 Task: Add Three Wishes Unsweetened, Grain Free Cereal to the cart.
Action: Mouse moved to (769, 281)
Screenshot: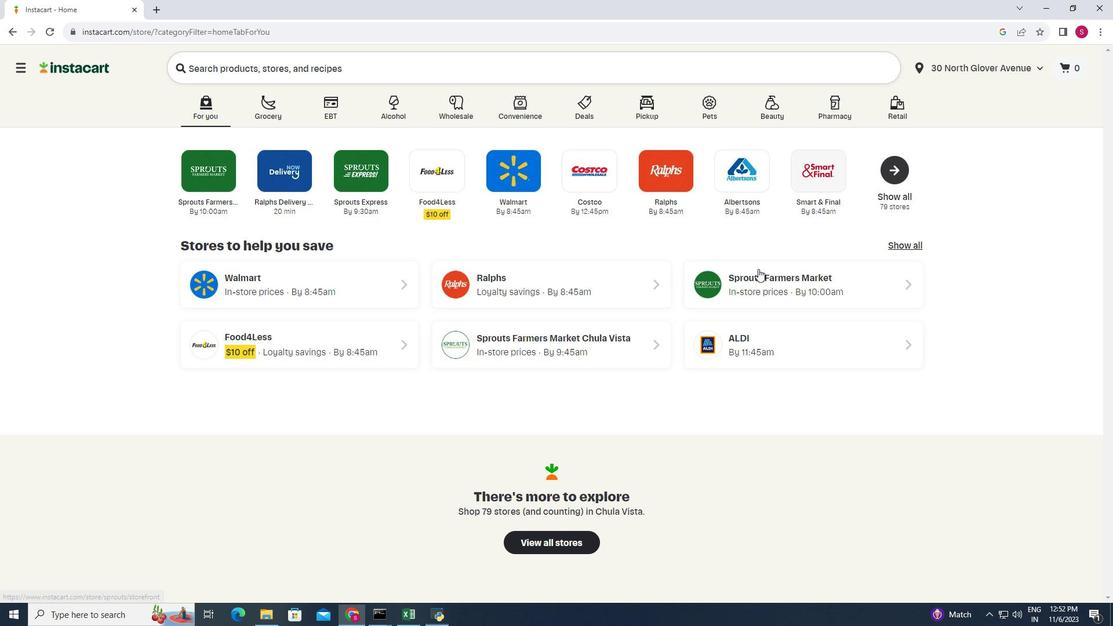 
Action: Mouse pressed left at (769, 281)
Screenshot: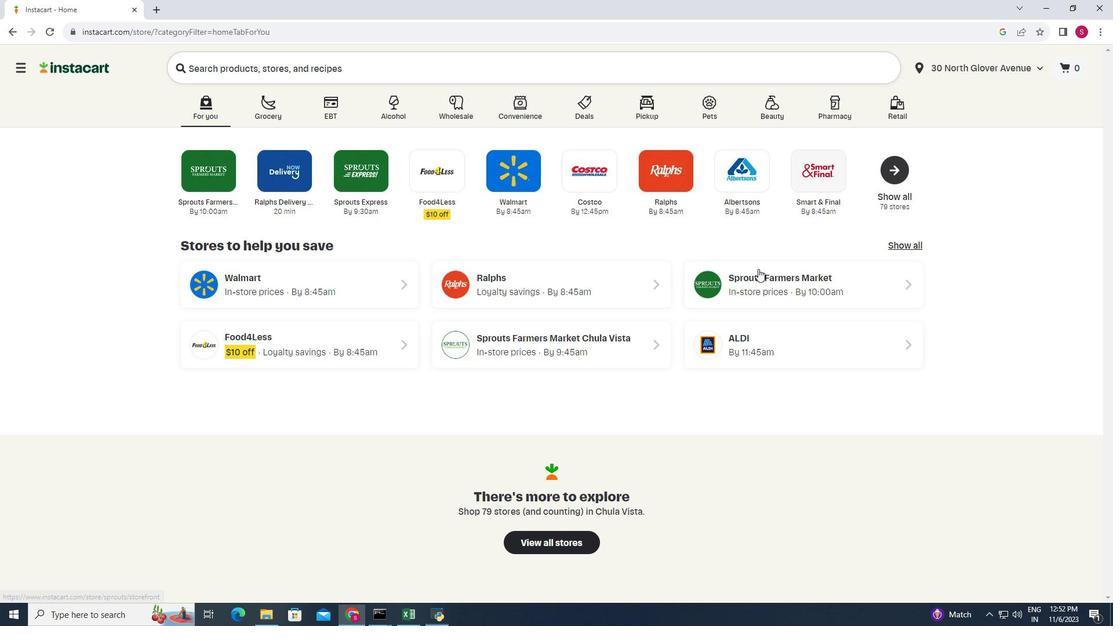 
Action: Mouse moved to (73, 401)
Screenshot: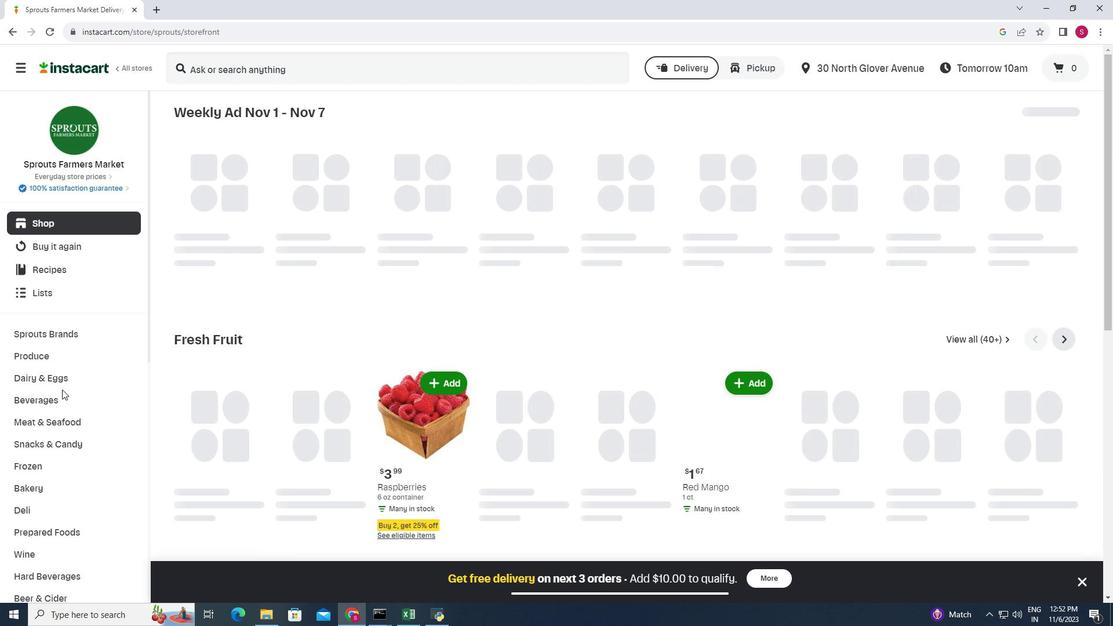 
Action: Mouse scrolled (73, 400) with delta (0, 0)
Screenshot: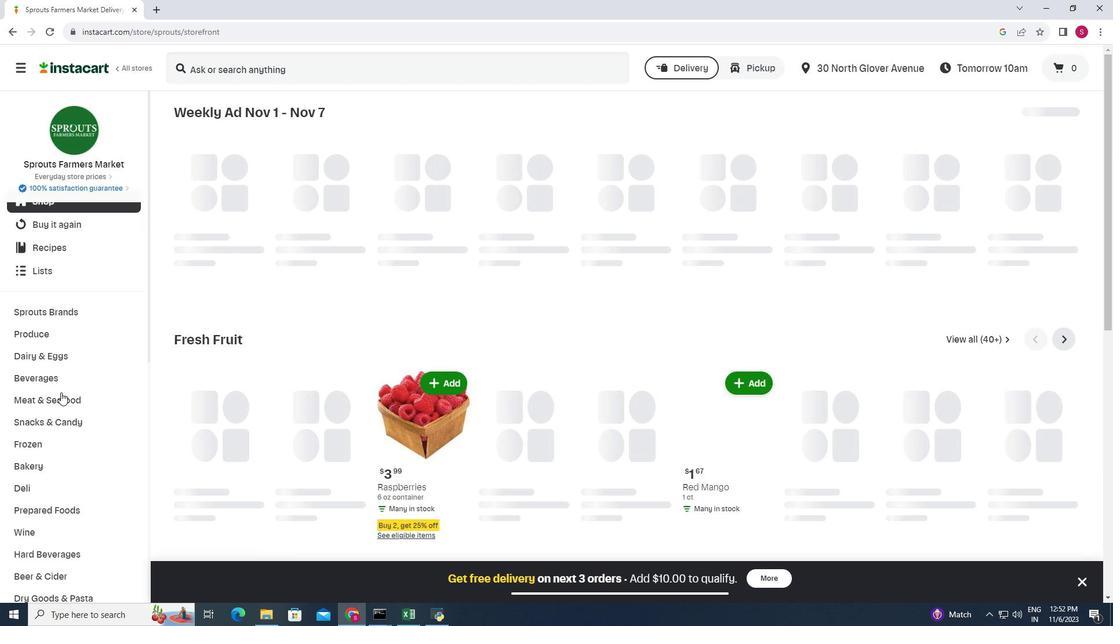 
Action: Mouse moved to (73, 401)
Screenshot: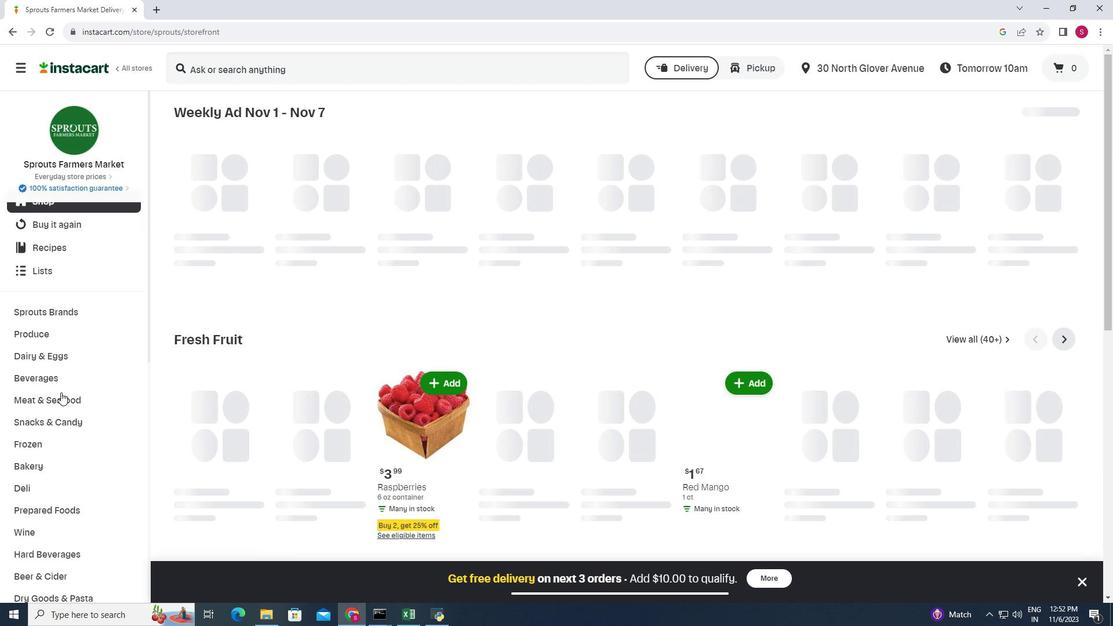 
Action: Mouse scrolled (73, 401) with delta (0, 0)
Screenshot: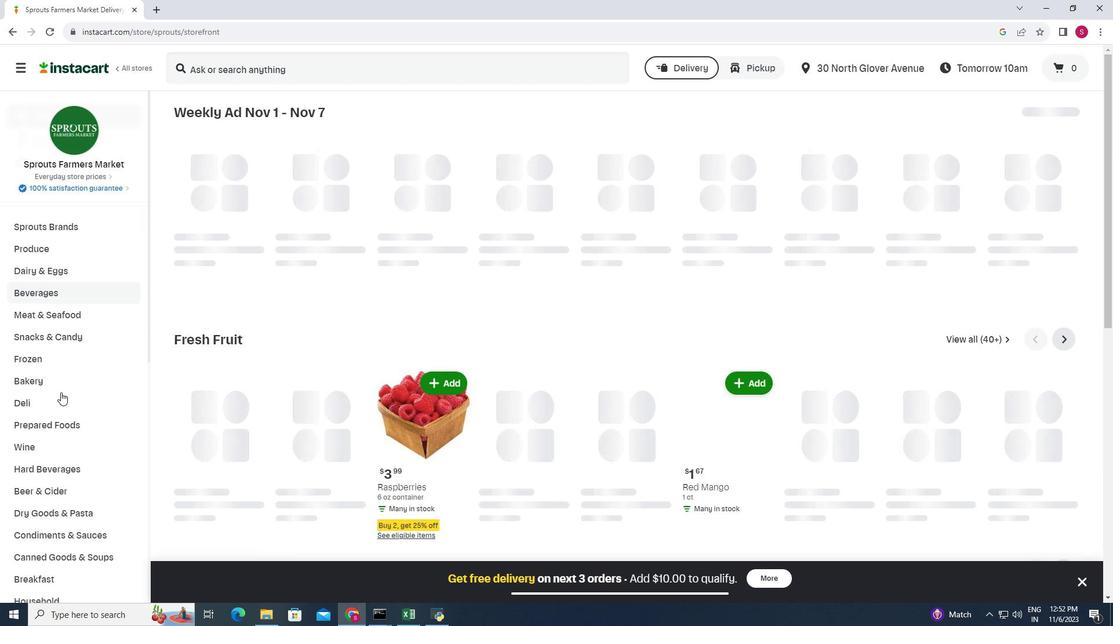 
Action: Mouse moved to (72, 404)
Screenshot: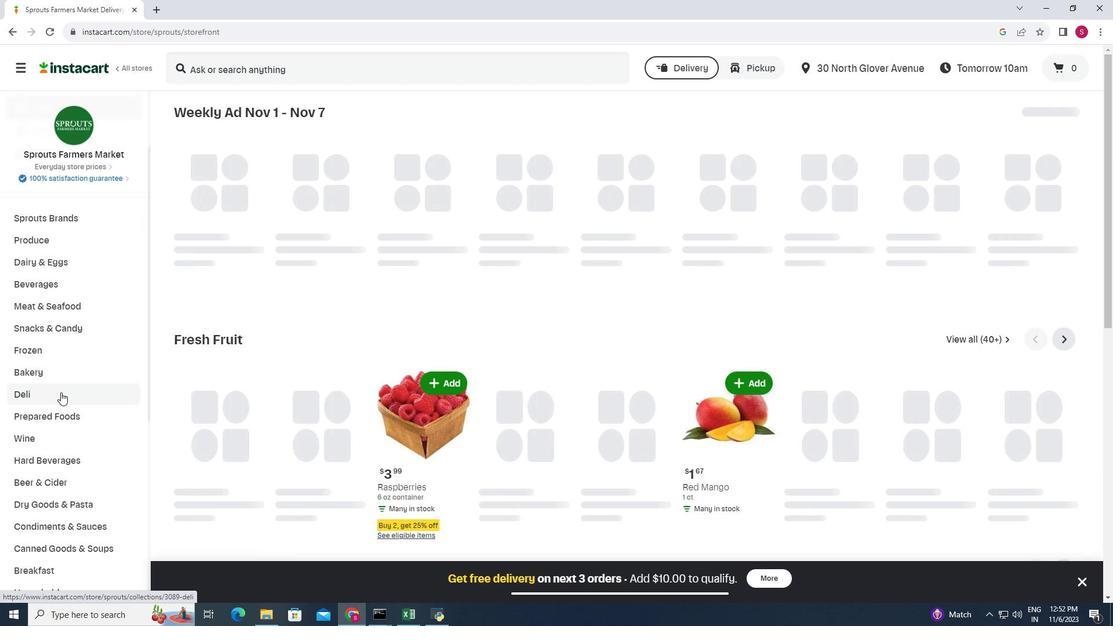 
Action: Mouse scrolled (72, 403) with delta (0, 0)
Screenshot: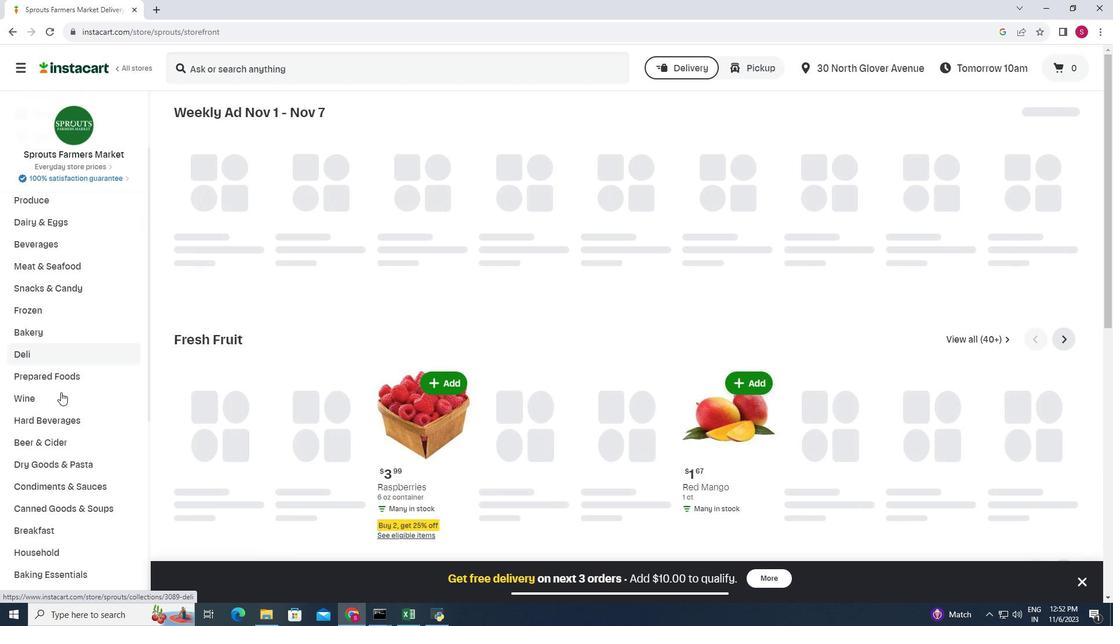 
Action: Mouse moved to (56, 523)
Screenshot: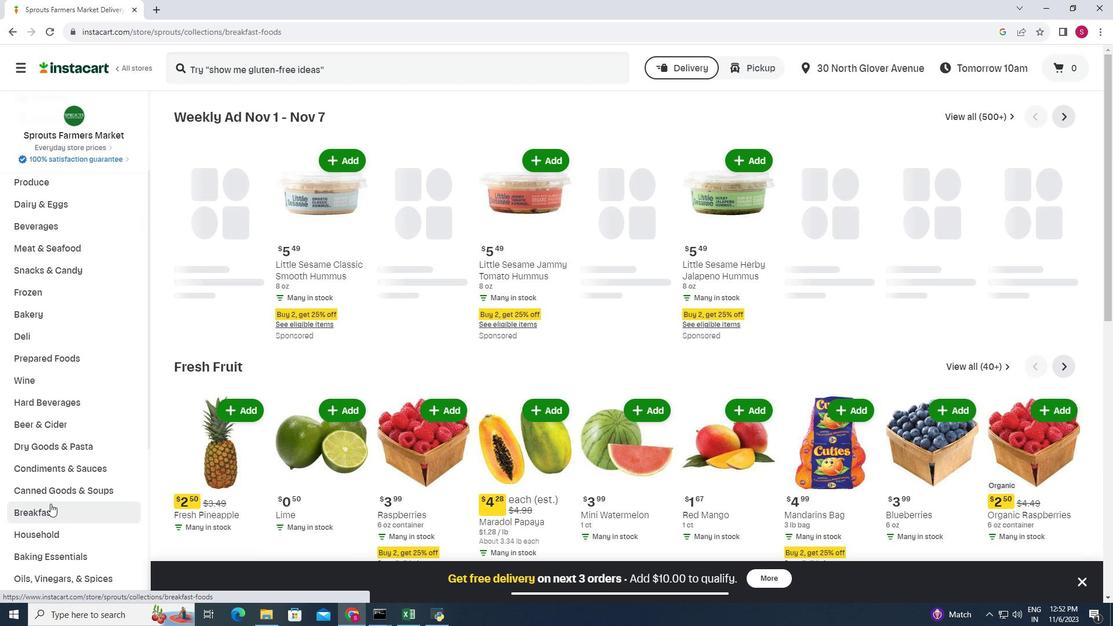 
Action: Mouse pressed left at (56, 523)
Screenshot: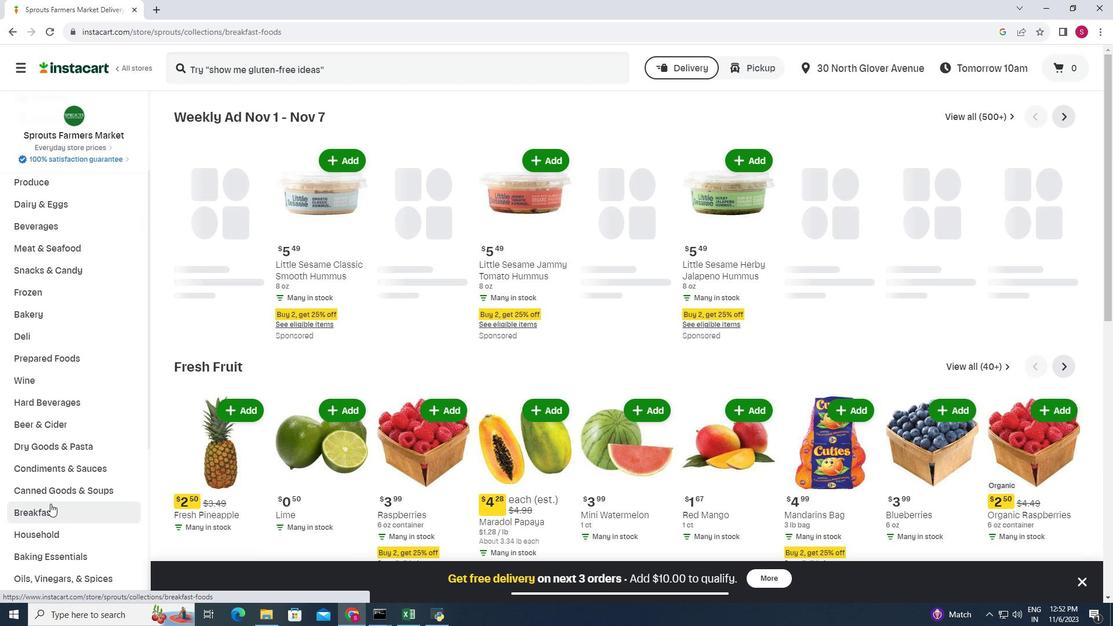 
Action: Mouse moved to (869, 161)
Screenshot: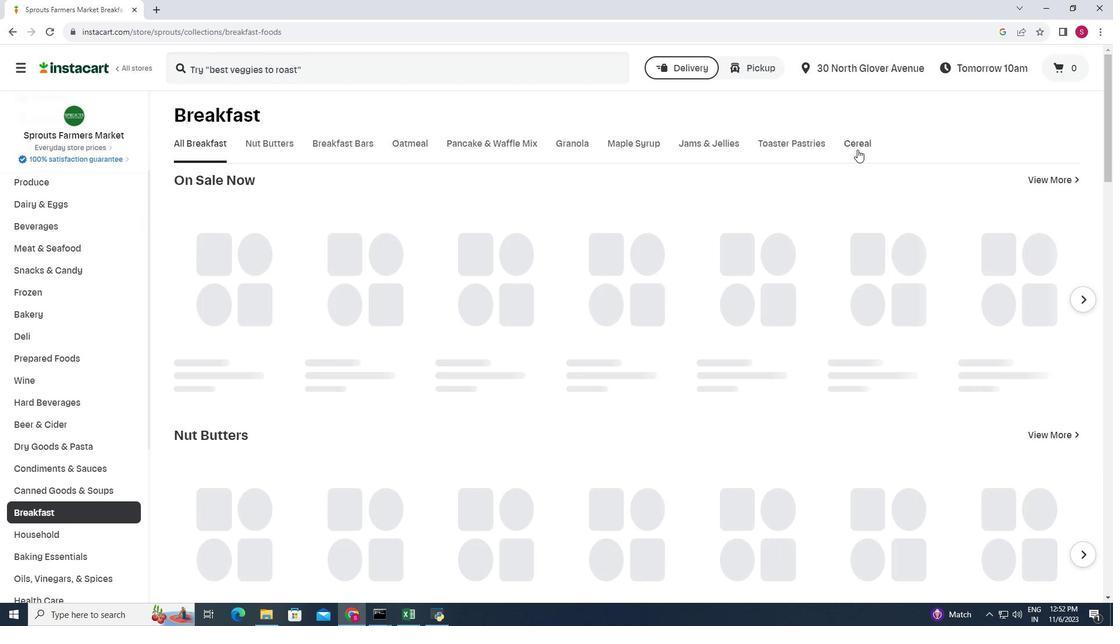 
Action: Mouse pressed left at (869, 161)
Screenshot: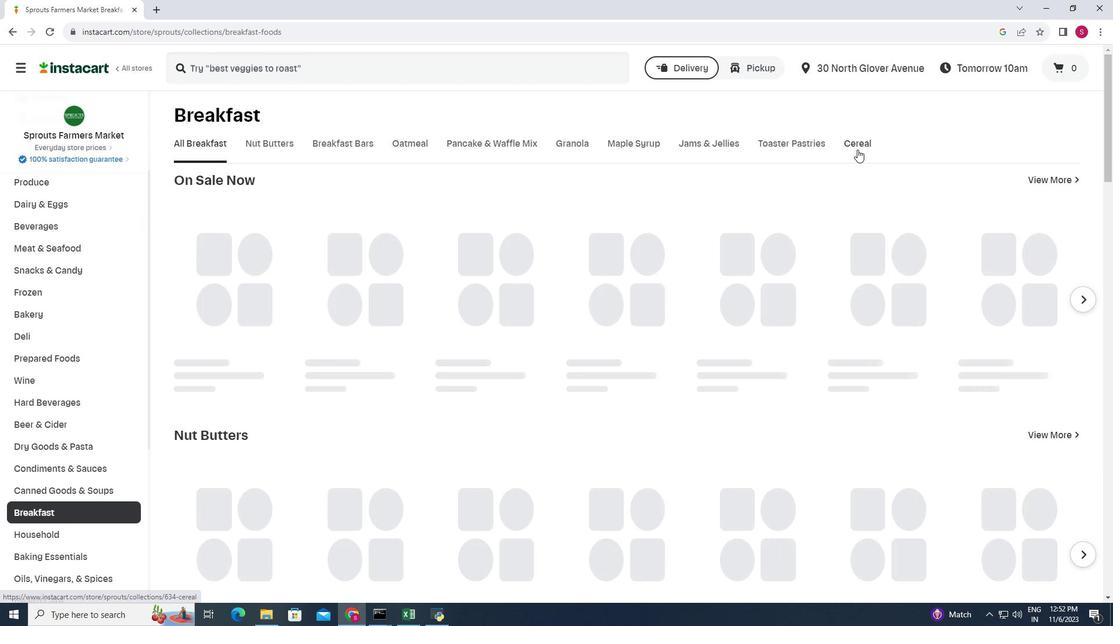 
Action: Mouse moved to (609, 191)
Screenshot: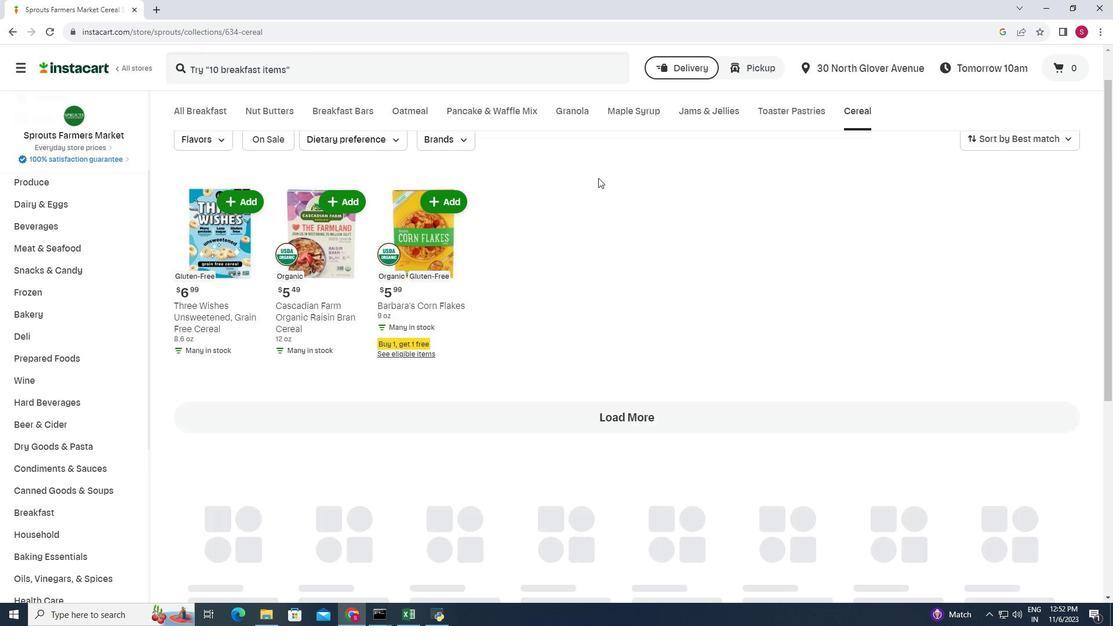 
Action: Mouse scrolled (609, 191) with delta (0, 0)
Screenshot: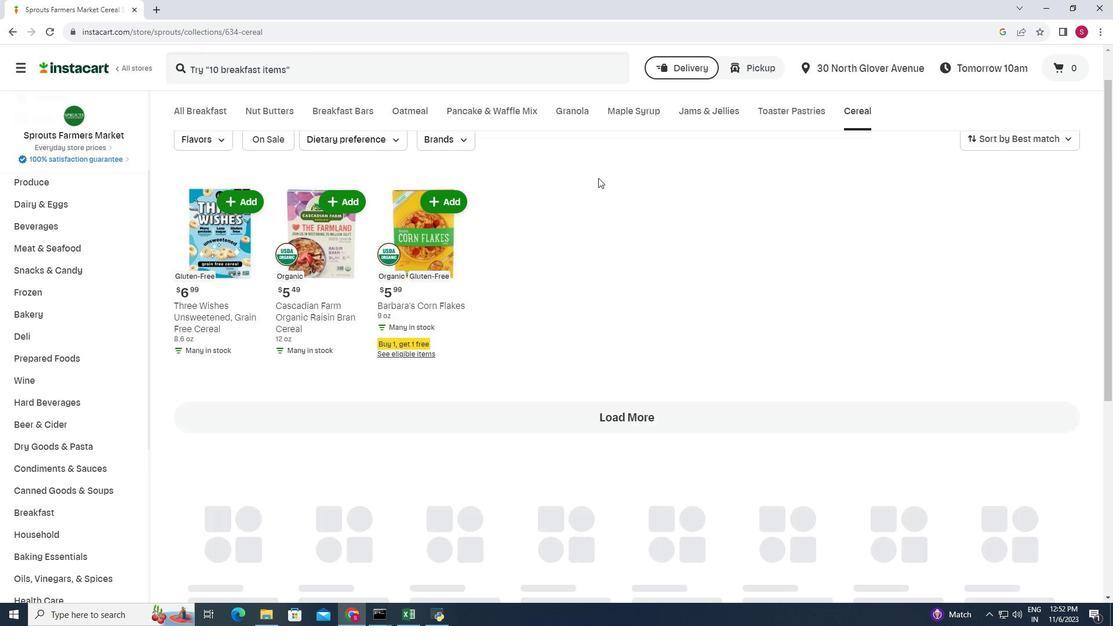 
Action: Mouse moved to (256, 191)
Screenshot: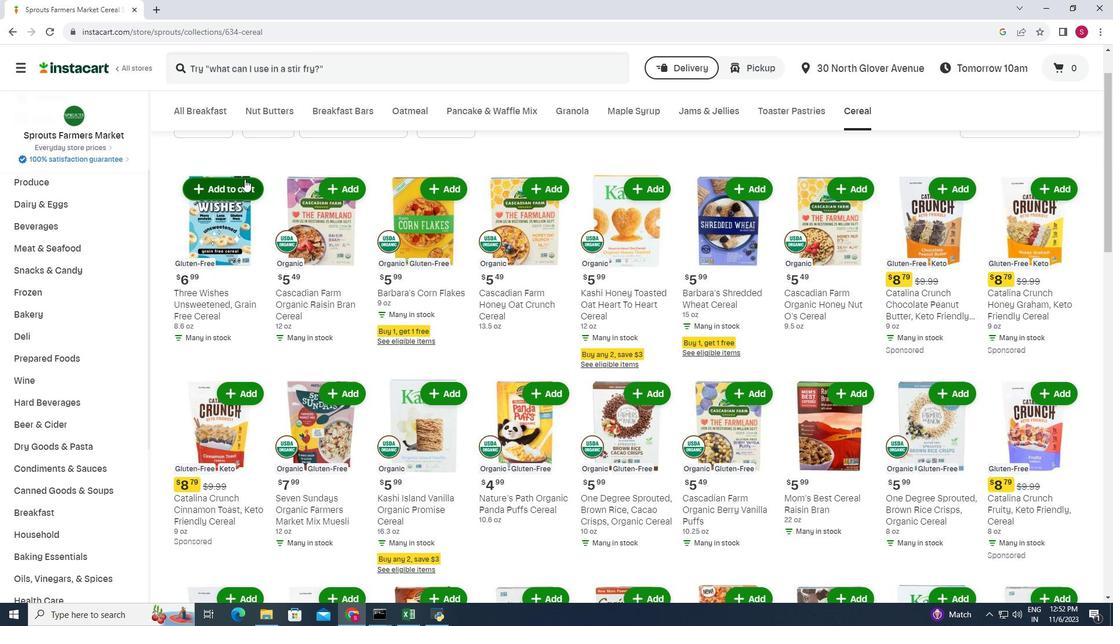 
Action: Mouse pressed left at (256, 191)
Screenshot: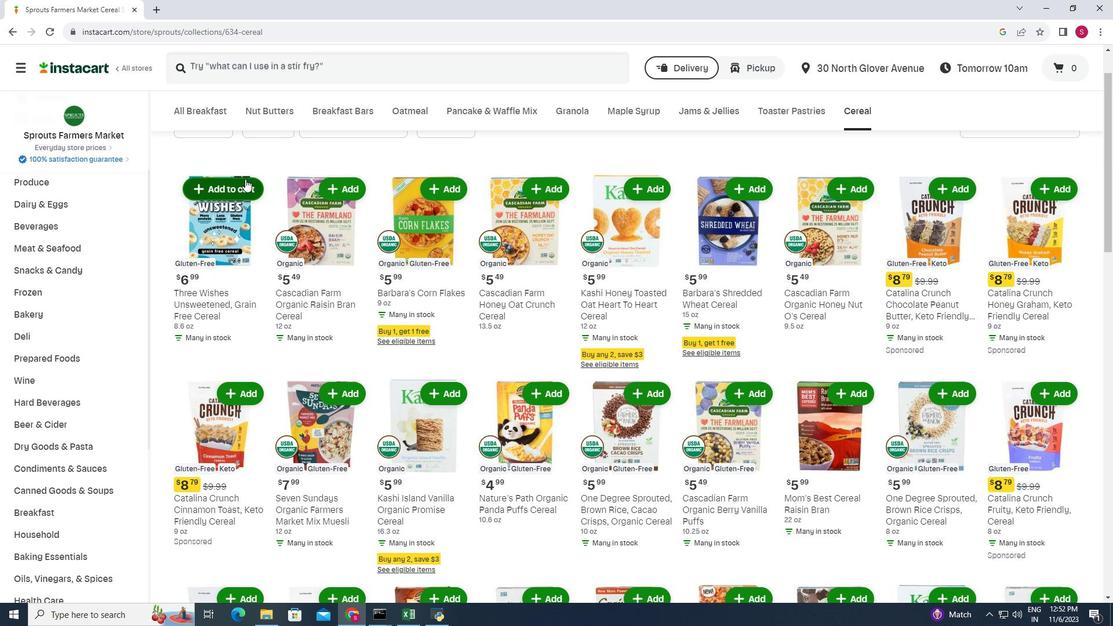 
Action: Mouse moved to (281, 169)
Screenshot: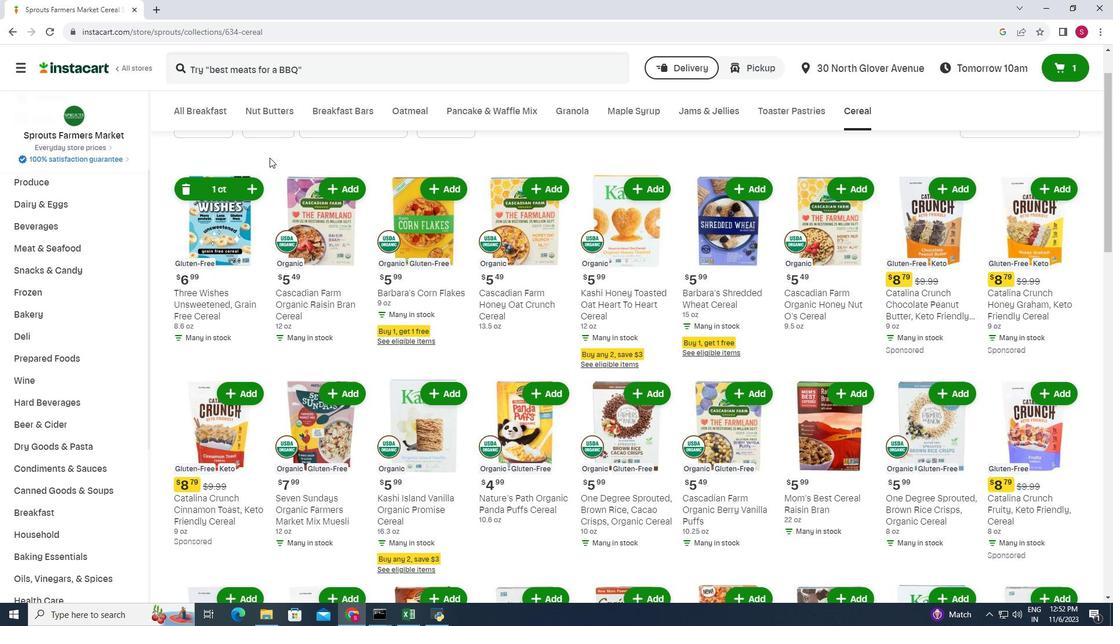 
